 Task: Check the sale-to-list ratio of double pane windows in the last 3 years.
Action: Mouse moved to (866, 201)
Screenshot: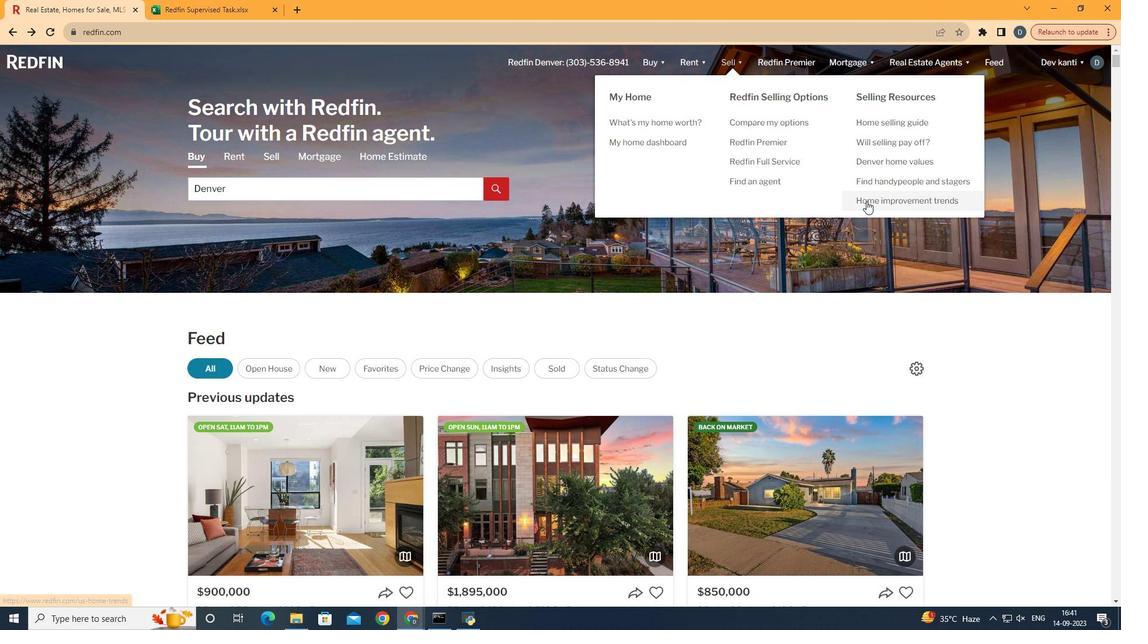 
Action: Mouse pressed left at (866, 201)
Screenshot: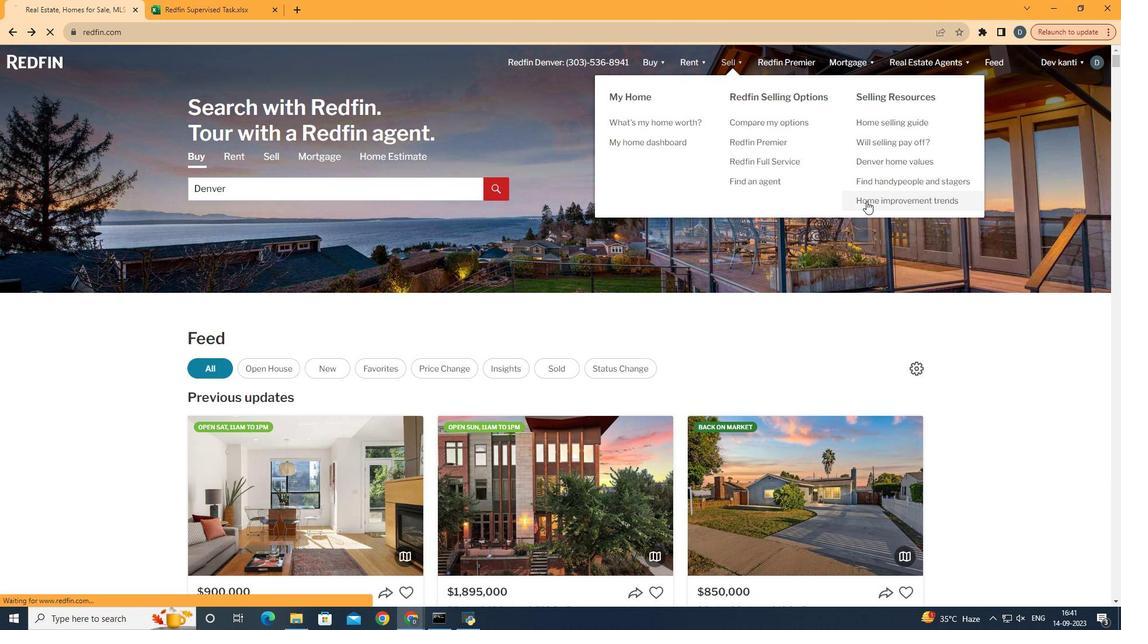 
Action: Mouse moved to (271, 226)
Screenshot: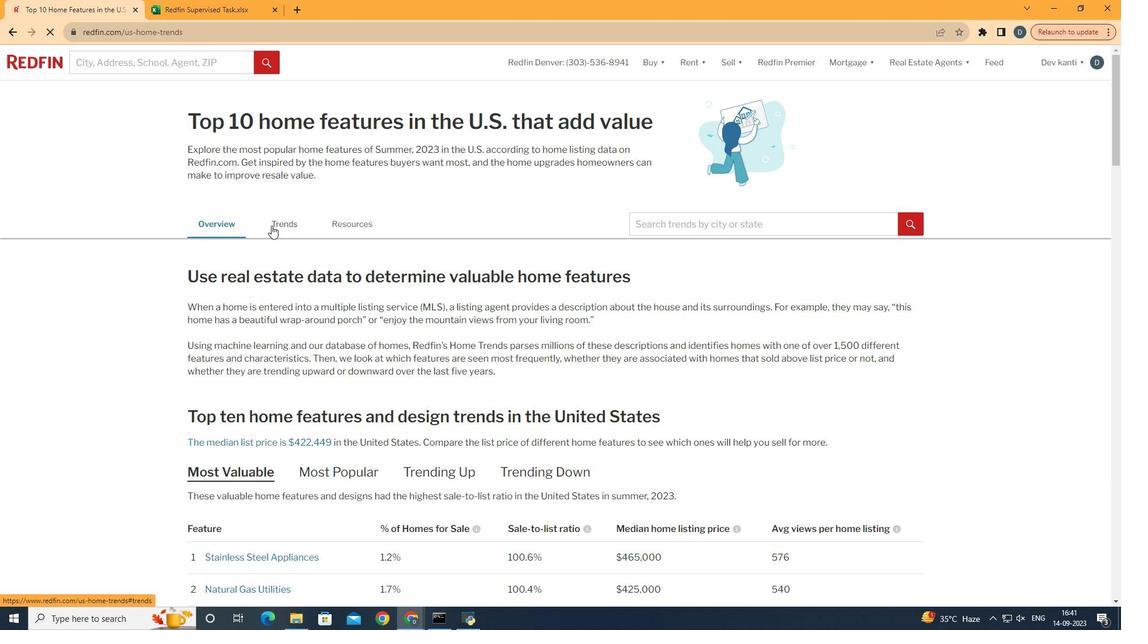 
Action: Mouse pressed left at (271, 226)
Screenshot: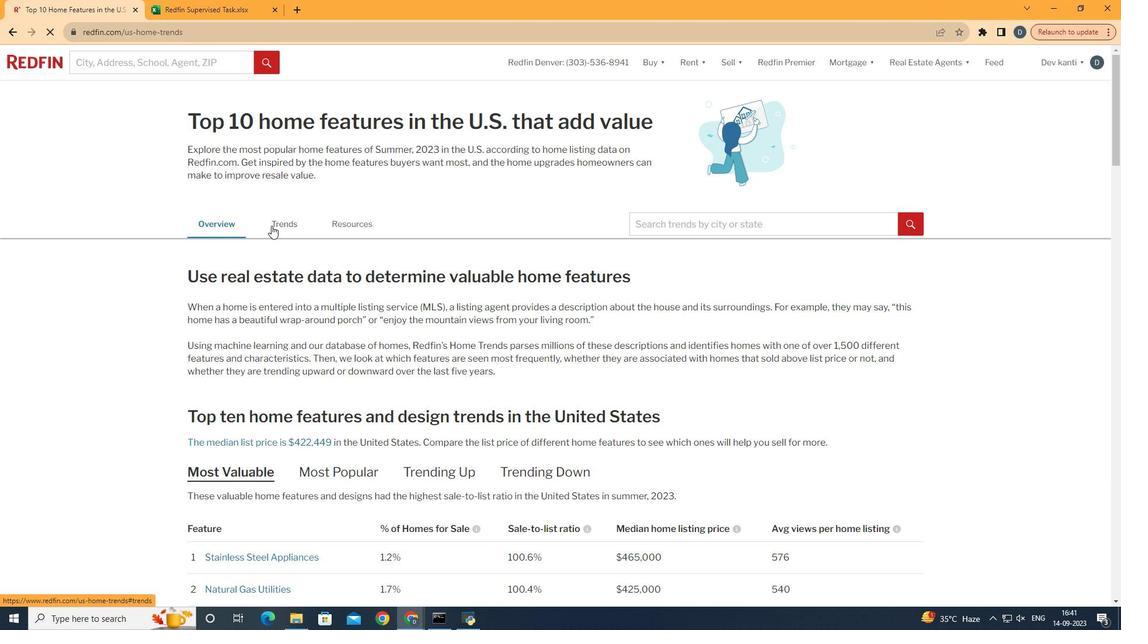 
Action: Mouse moved to (526, 350)
Screenshot: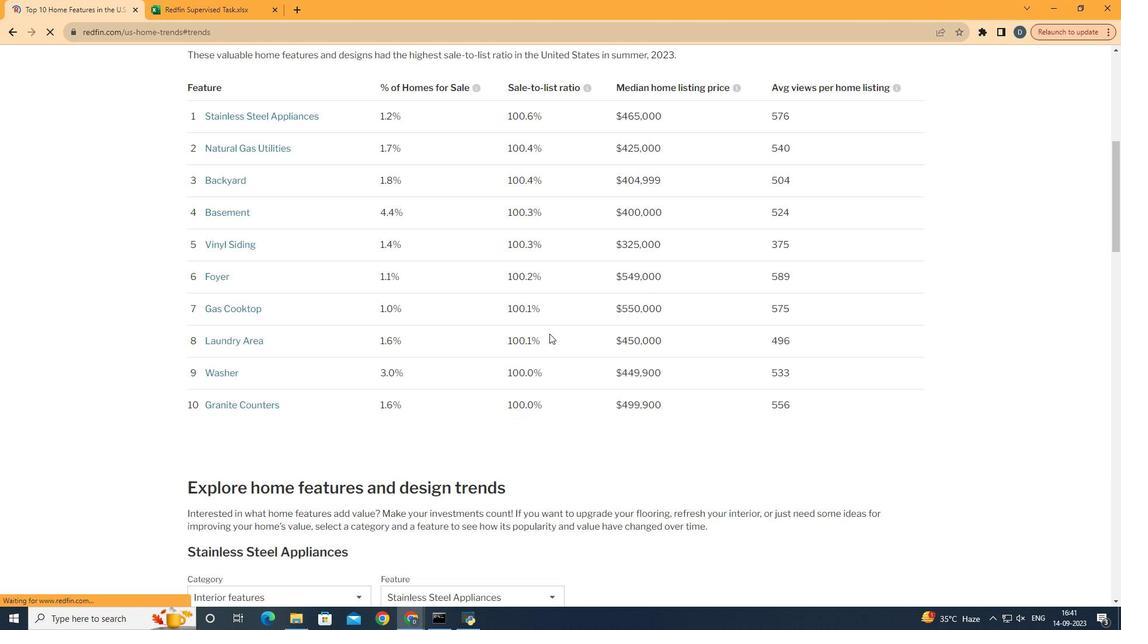 
Action: Mouse scrolled (526, 349) with delta (0, 0)
Screenshot: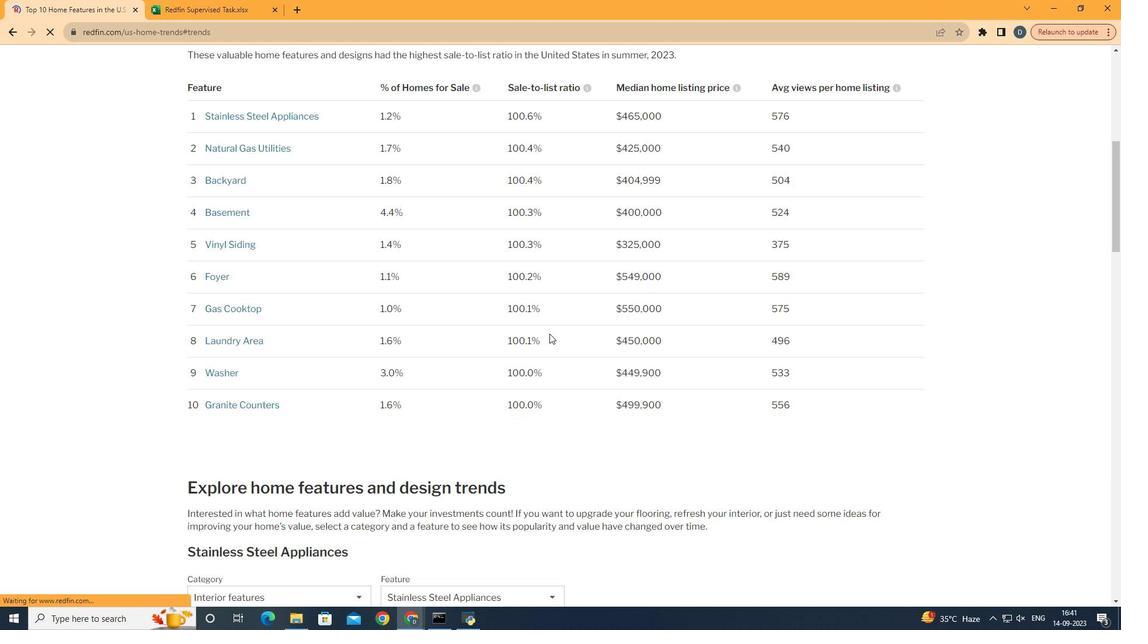 
Action: Mouse scrolled (526, 349) with delta (0, 0)
Screenshot: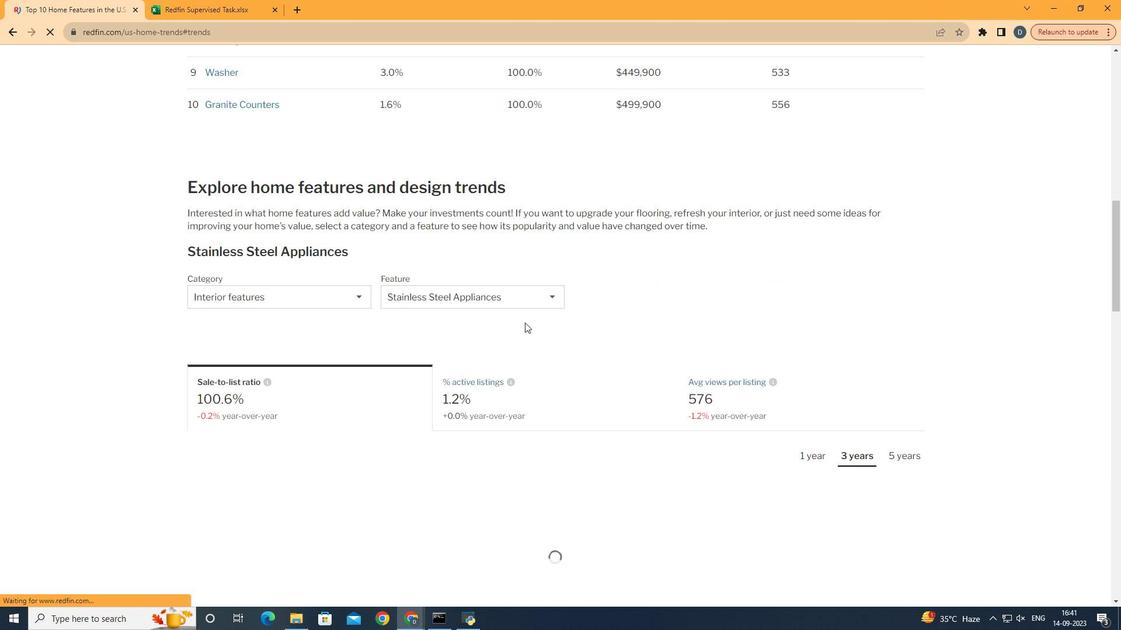 
Action: Mouse scrolled (526, 349) with delta (0, 0)
Screenshot: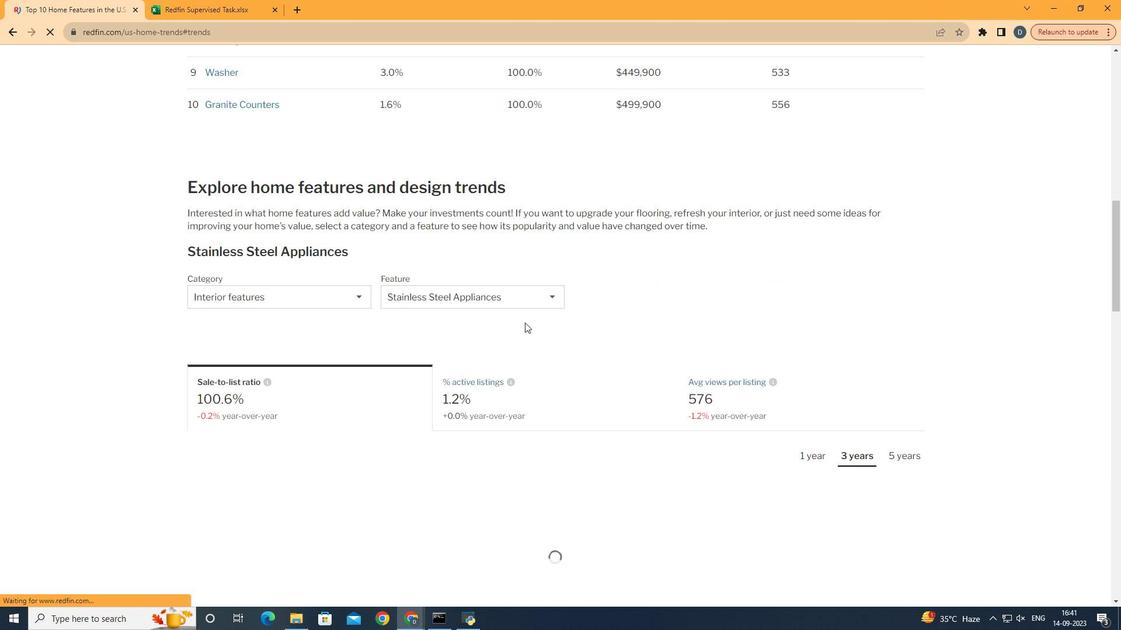 
Action: Mouse scrolled (526, 349) with delta (0, 0)
Screenshot: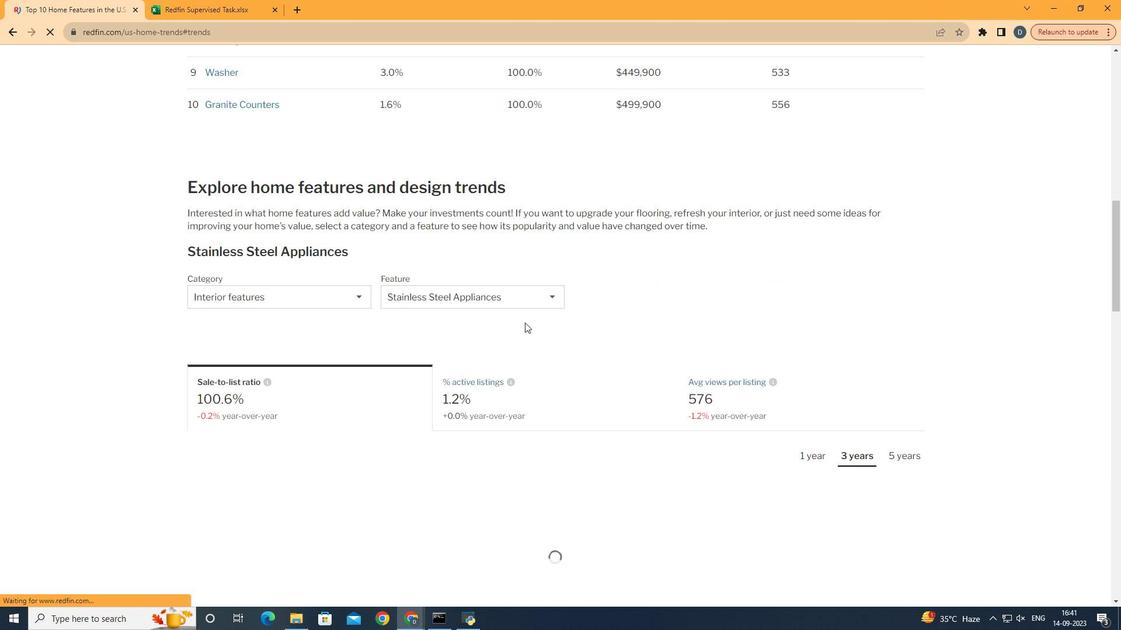 
Action: Mouse moved to (526, 349)
Screenshot: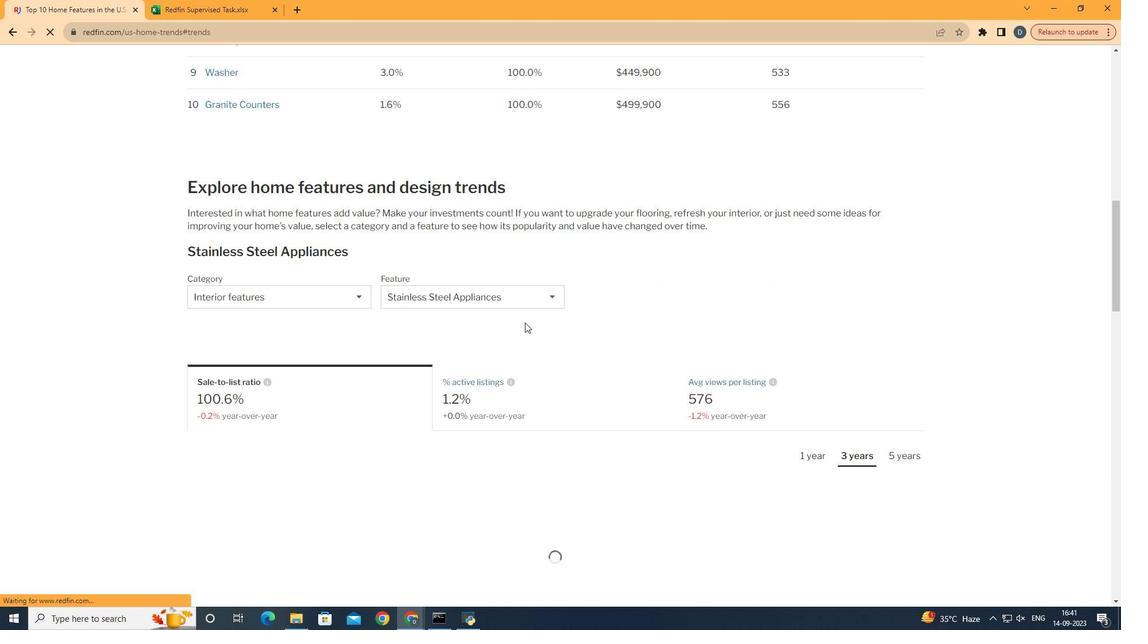 
Action: Mouse scrolled (526, 349) with delta (0, 0)
Screenshot: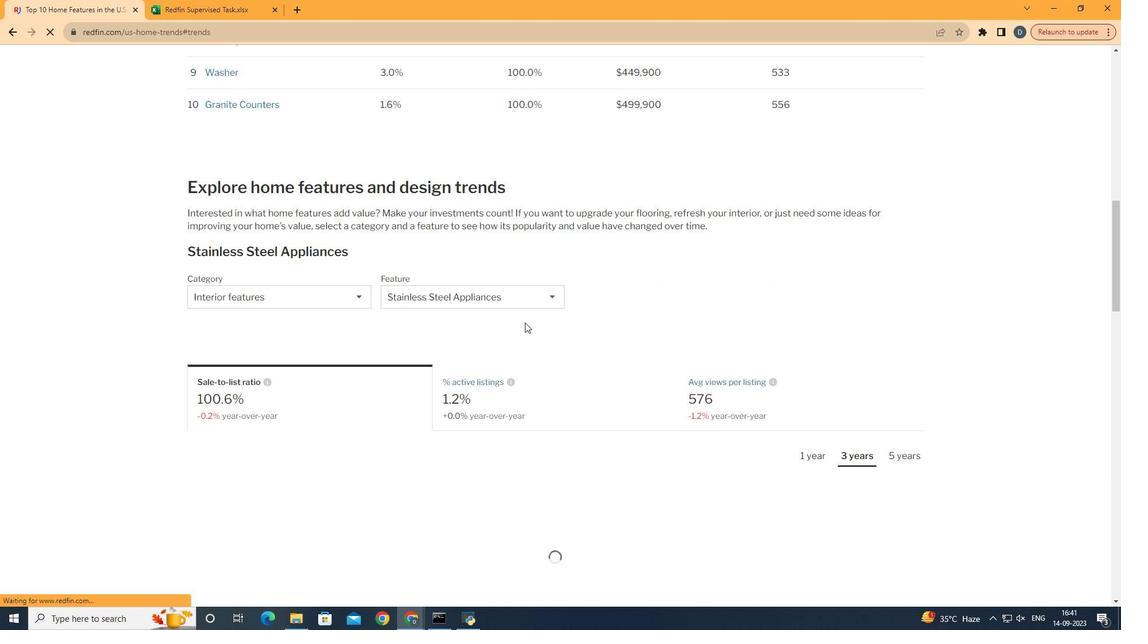 
Action: Mouse moved to (529, 345)
Screenshot: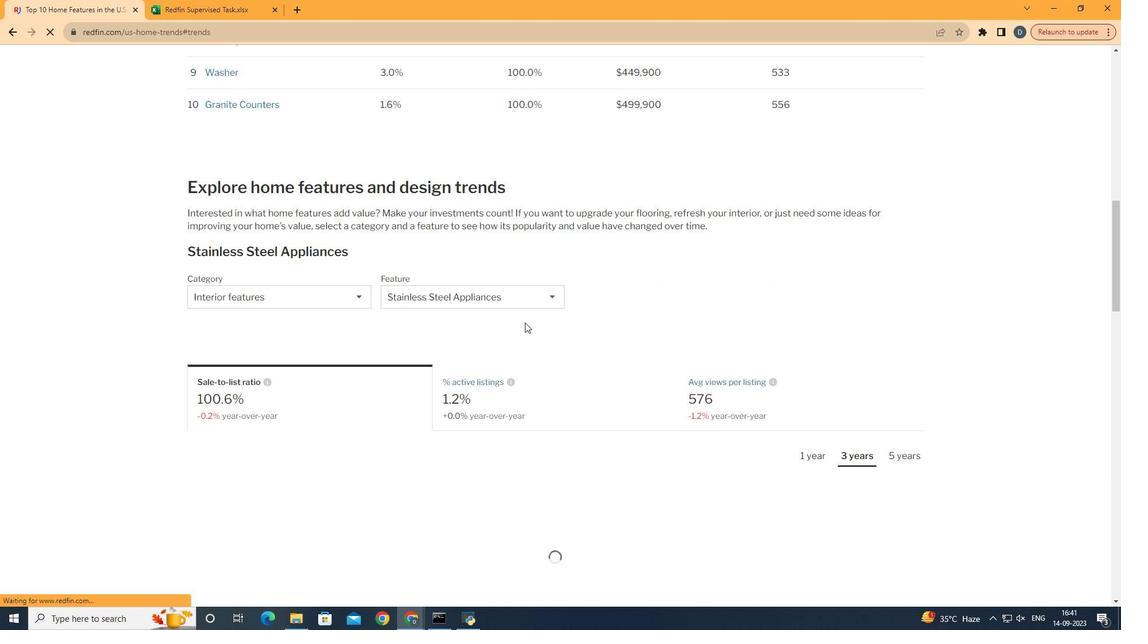 
Action: Mouse scrolled (529, 343) with delta (0, -1)
Screenshot: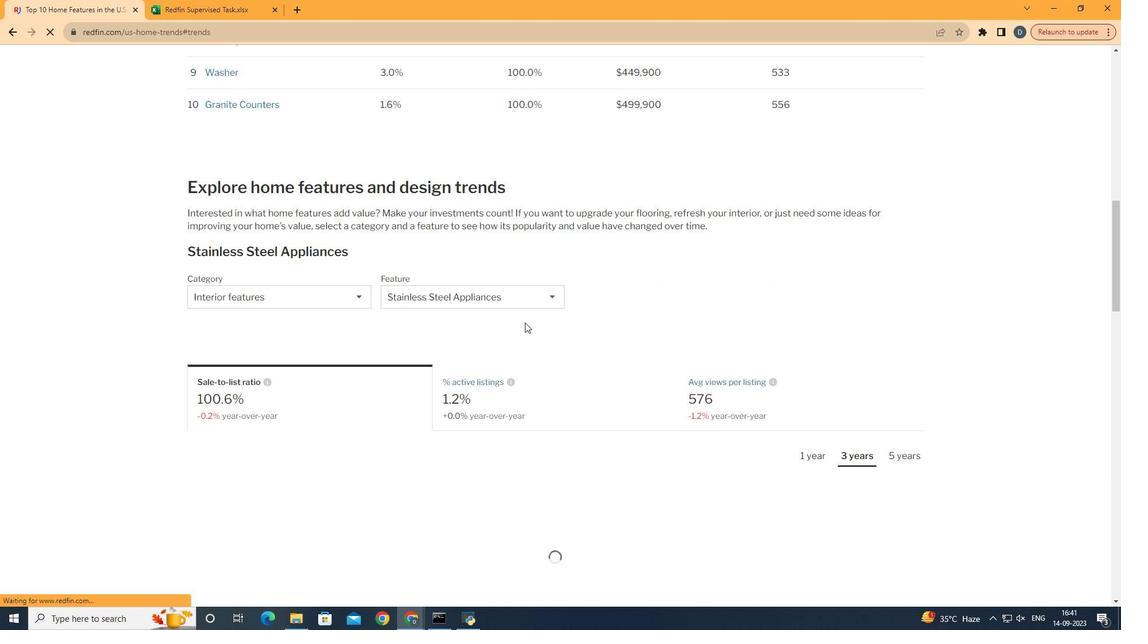 
Action: Mouse moved to (301, 308)
Screenshot: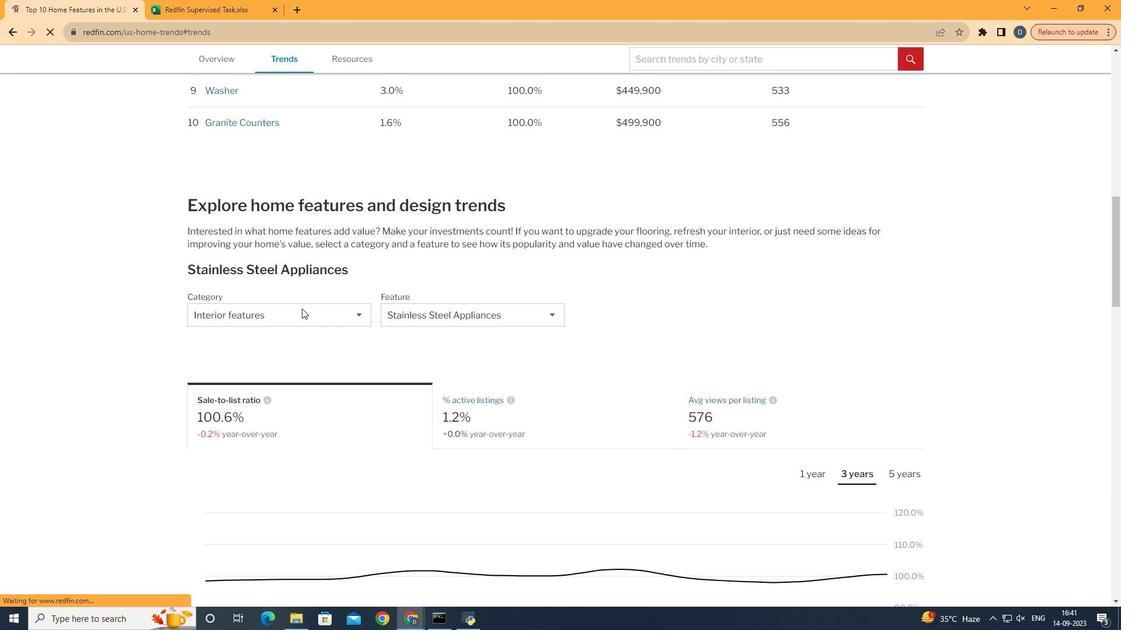 
Action: Mouse pressed left at (301, 308)
Screenshot: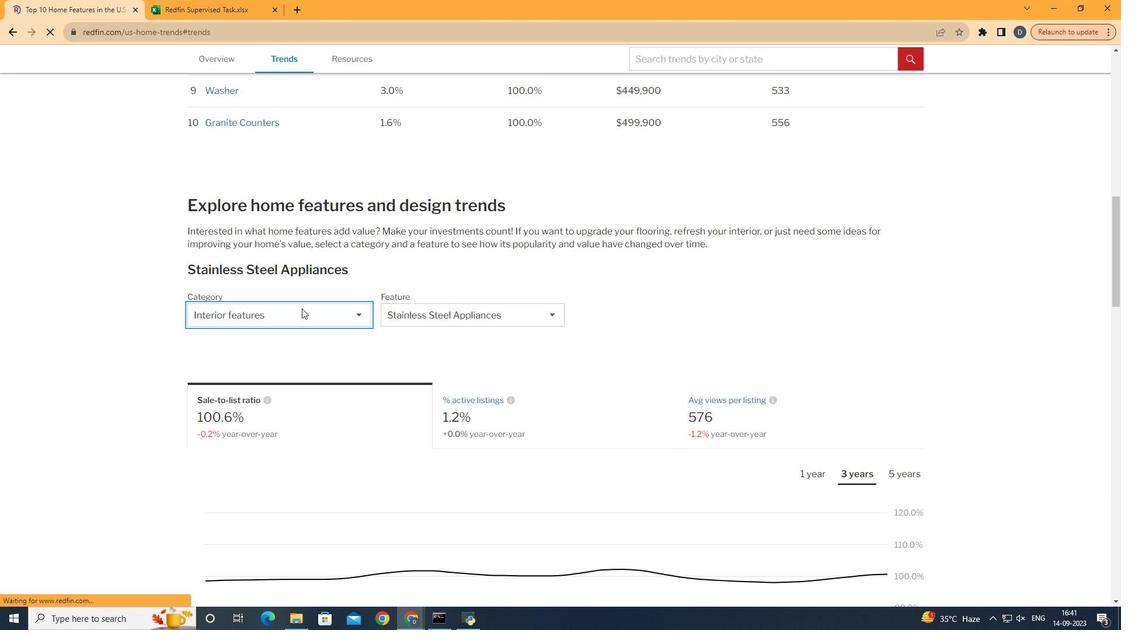 
Action: Mouse moved to (301, 309)
Screenshot: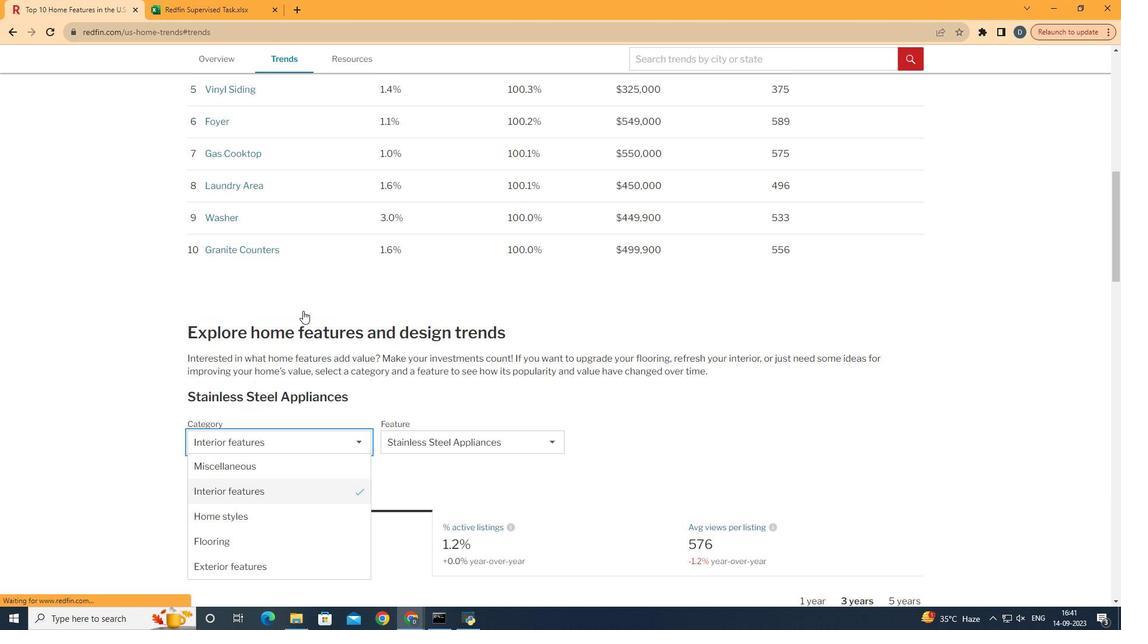 
Action: Mouse scrolled (301, 308) with delta (0, 0)
Screenshot: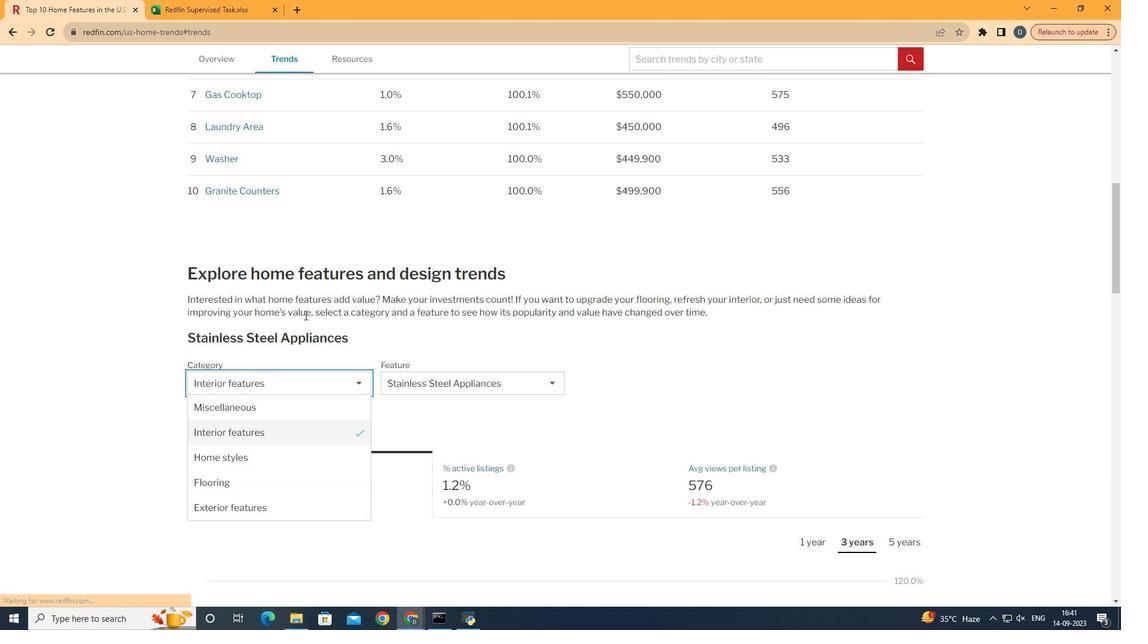 
Action: Mouse moved to (304, 313)
Screenshot: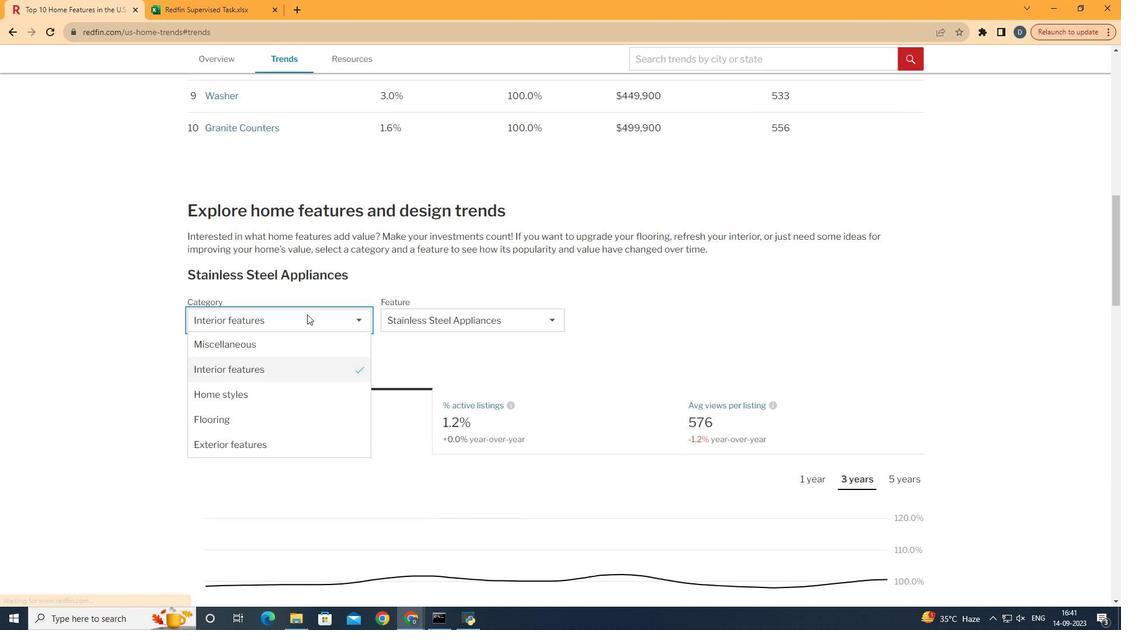 
Action: Mouse scrolled (304, 313) with delta (0, 0)
Screenshot: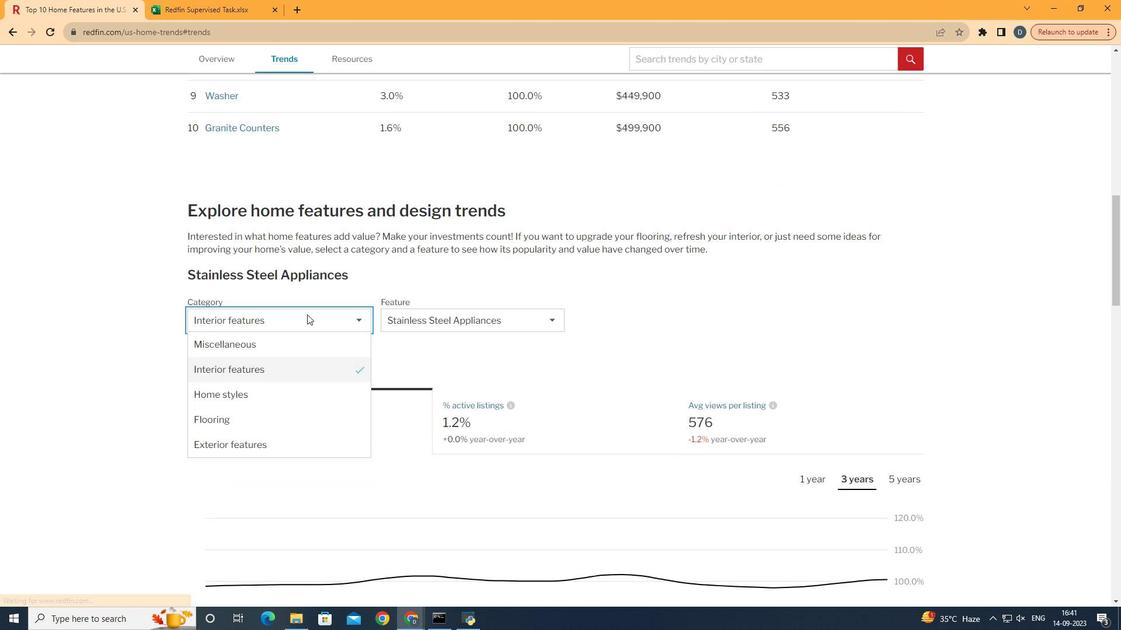 
Action: Mouse moved to (304, 314)
Screenshot: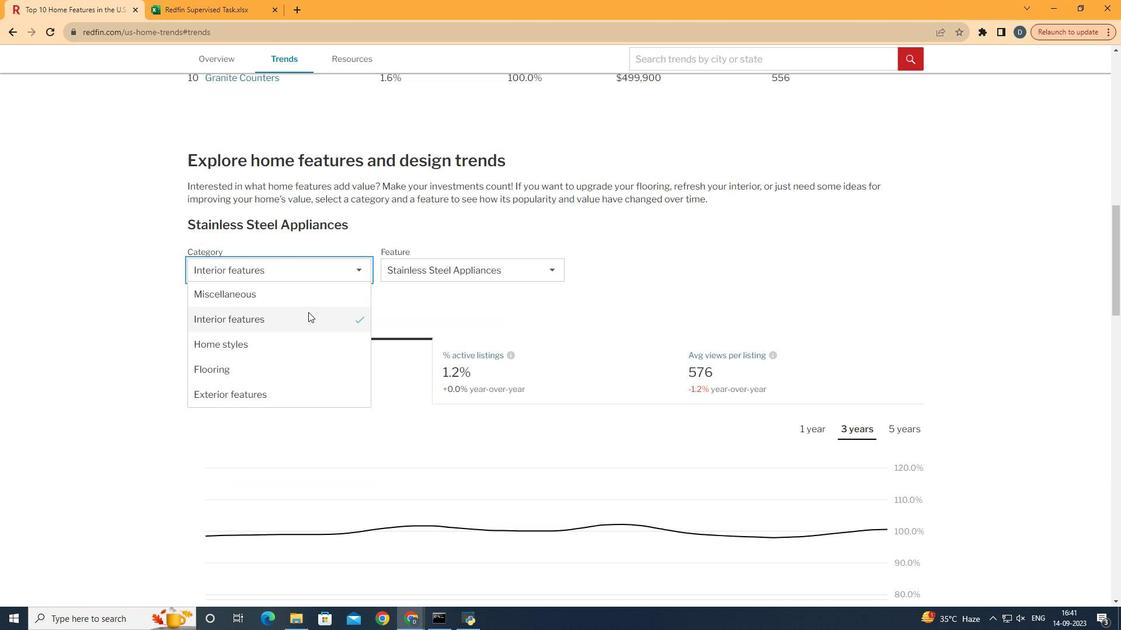 
Action: Mouse scrolled (304, 314) with delta (0, 0)
Screenshot: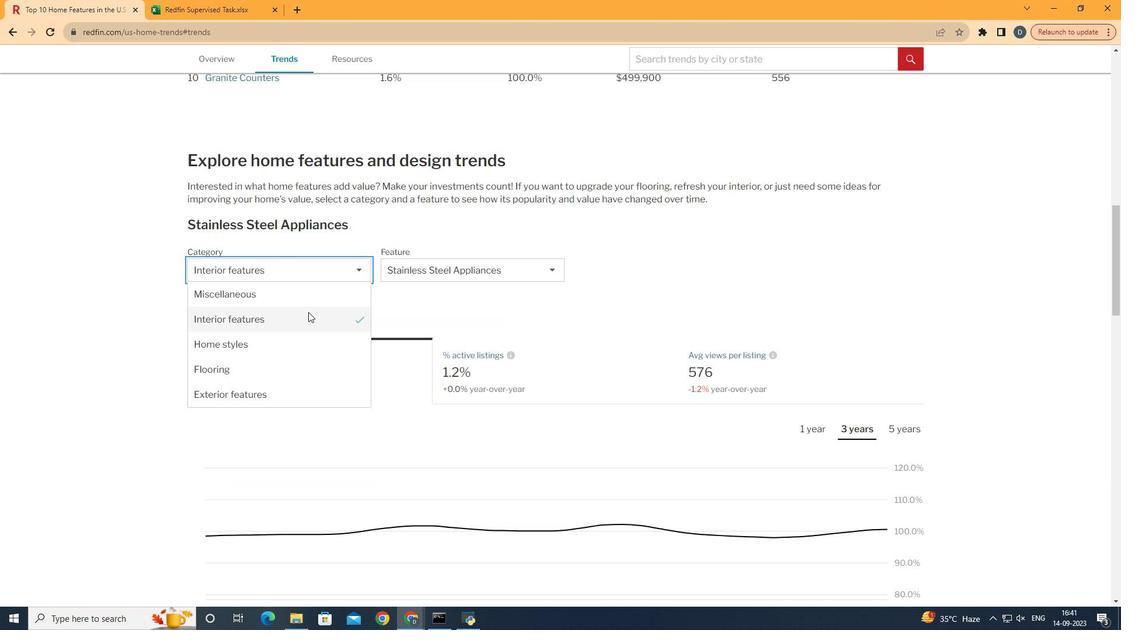 
Action: Mouse moved to (308, 312)
Screenshot: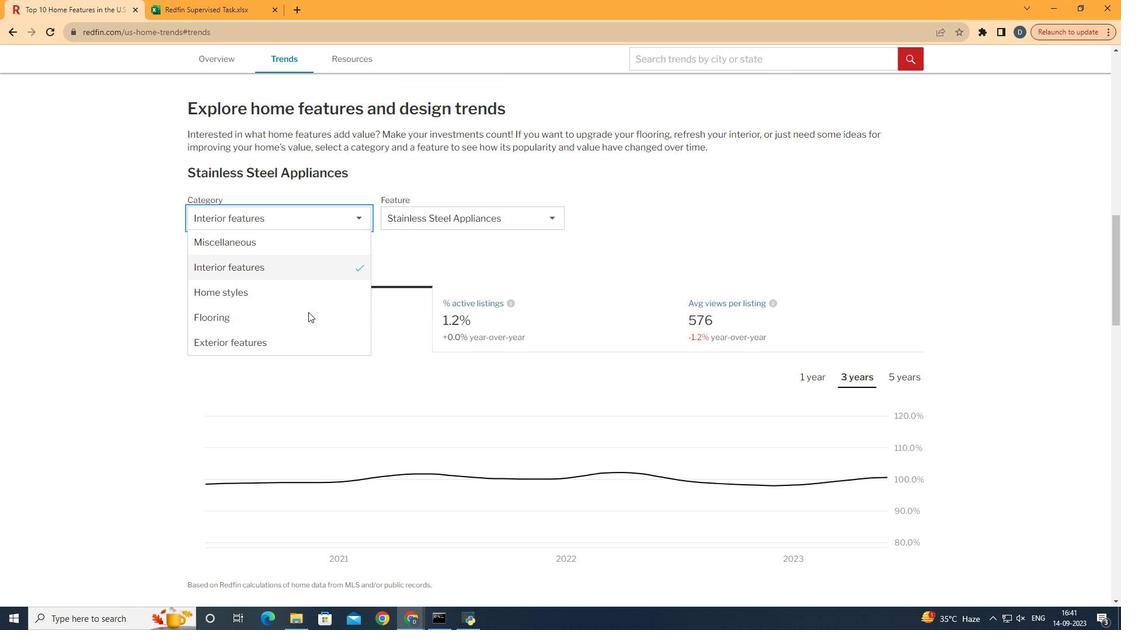 
Action: Mouse scrolled (308, 311) with delta (0, 0)
Screenshot: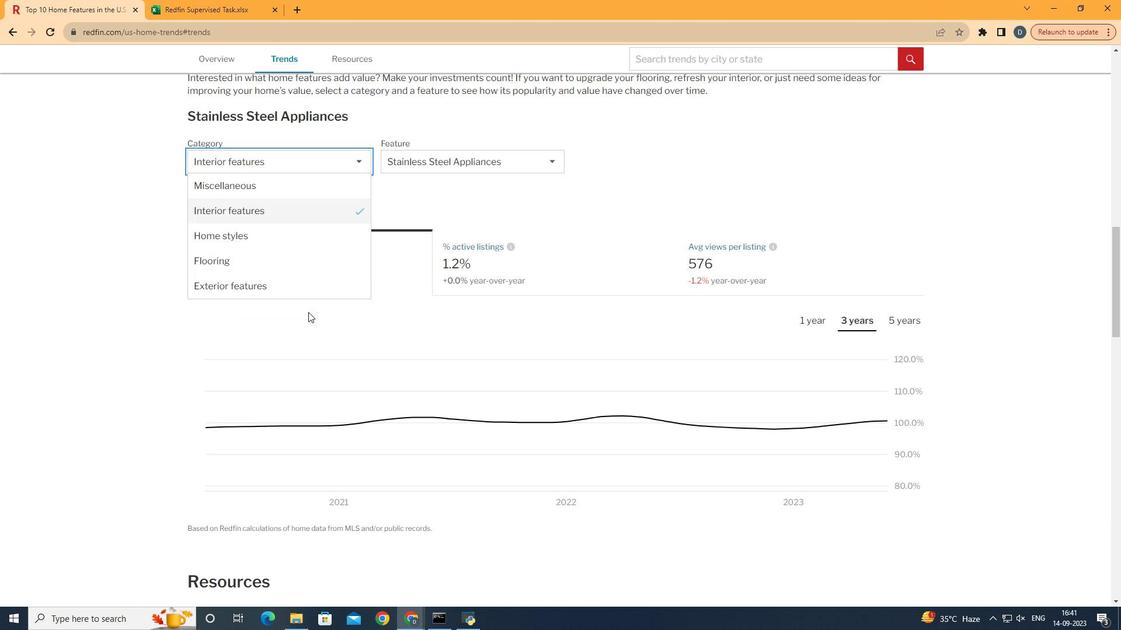 
Action: Mouse scrolled (308, 311) with delta (0, 0)
Screenshot: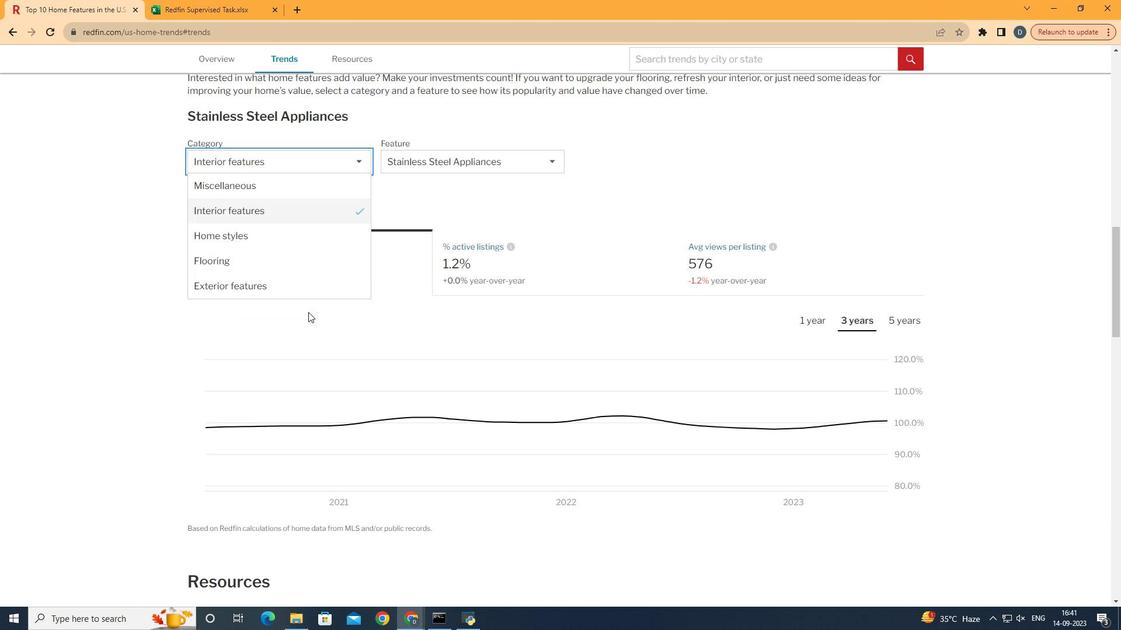 
Action: Mouse moved to (304, 264)
Screenshot: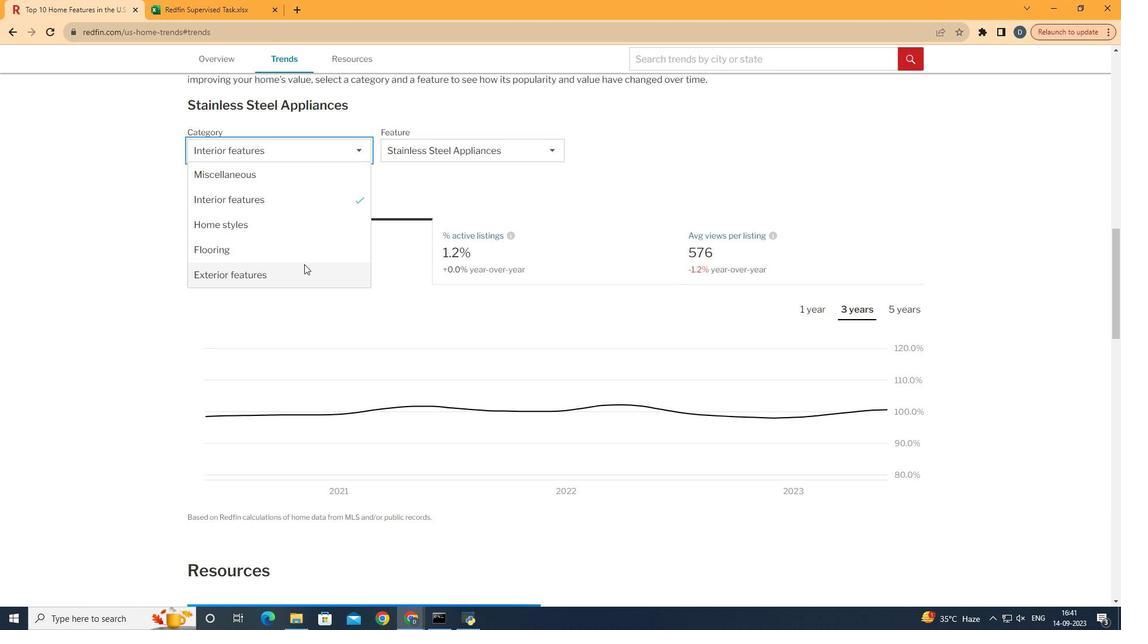 
Action: Mouse pressed left at (304, 264)
Screenshot: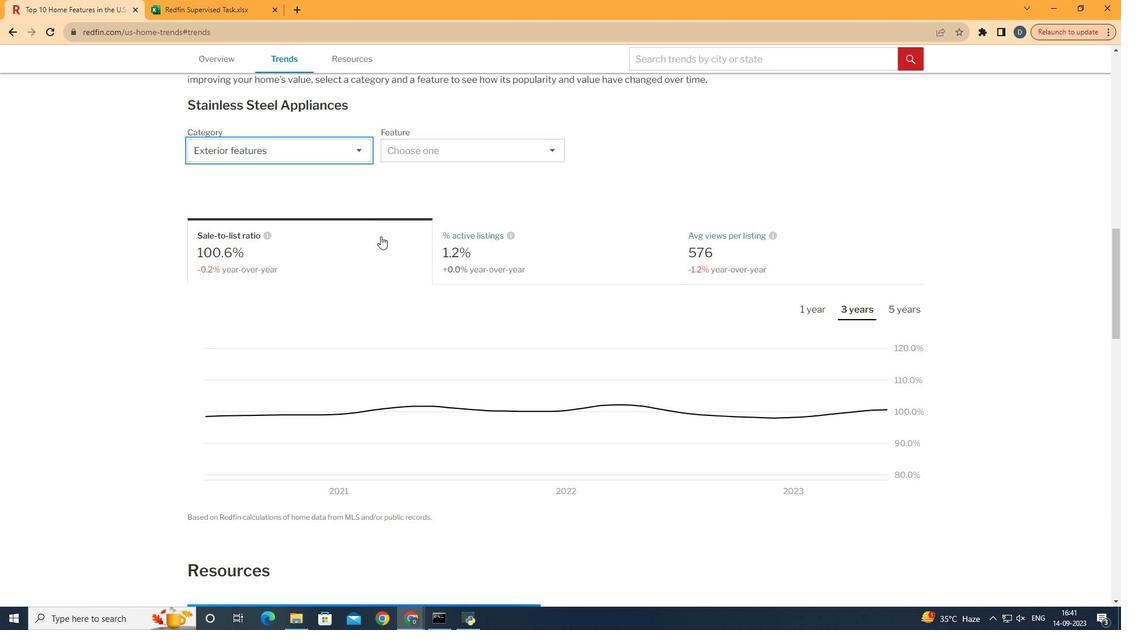 
Action: Mouse moved to (487, 155)
Screenshot: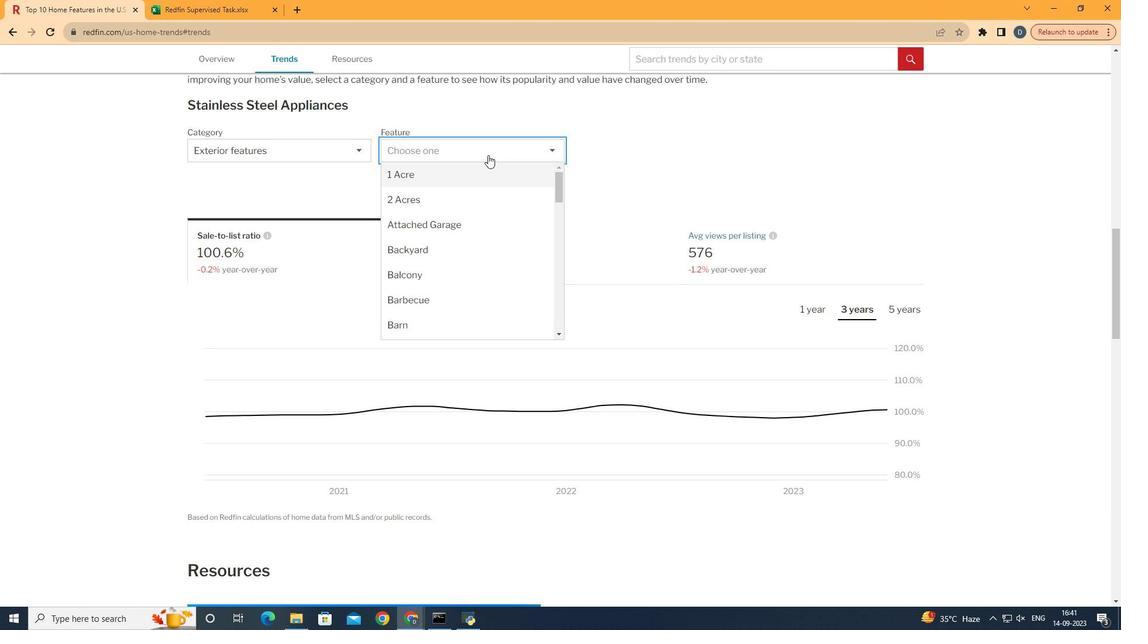 
Action: Mouse pressed left at (487, 155)
Screenshot: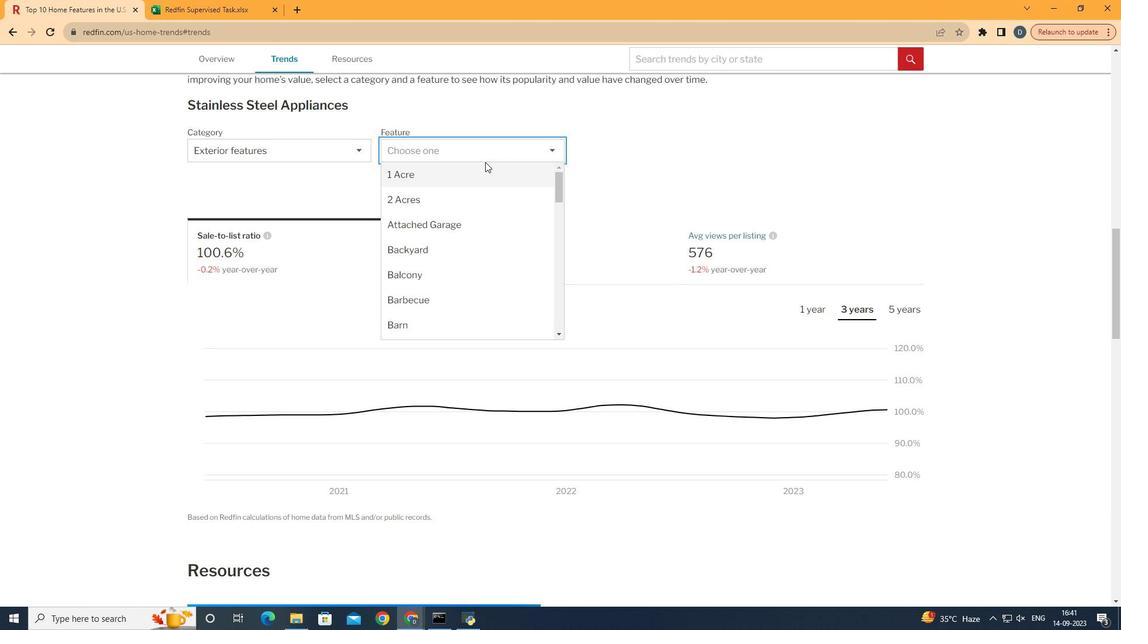 
Action: Mouse moved to (455, 329)
Screenshot: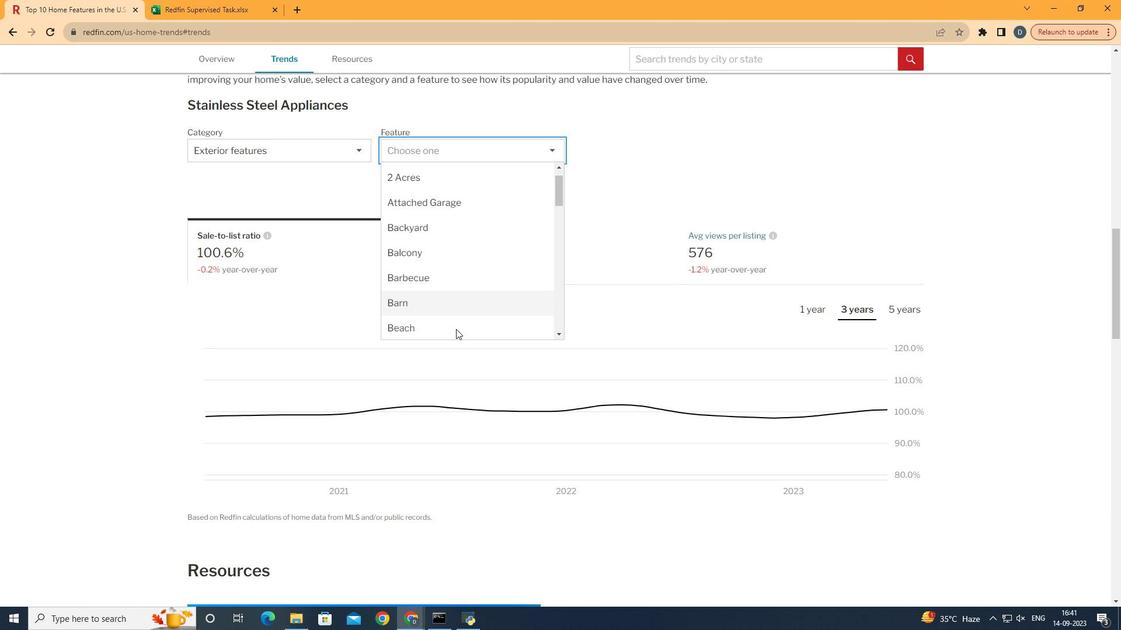 
Action: Mouse scrolled (455, 329) with delta (0, 0)
Screenshot: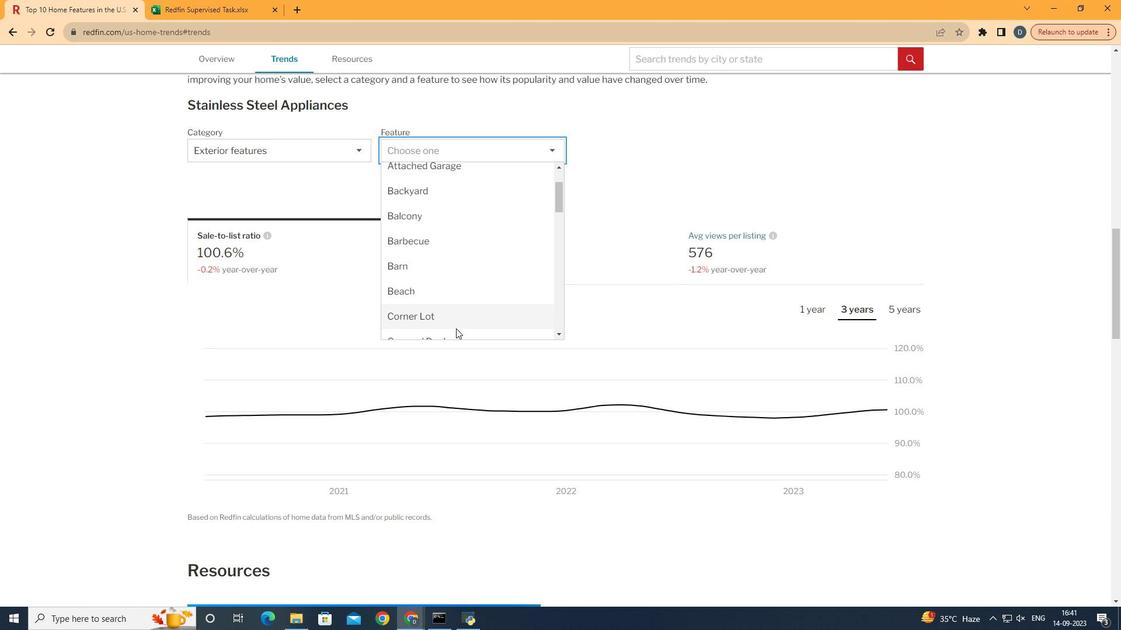
Action: Mouse moved to (456, 329)
Screenshot: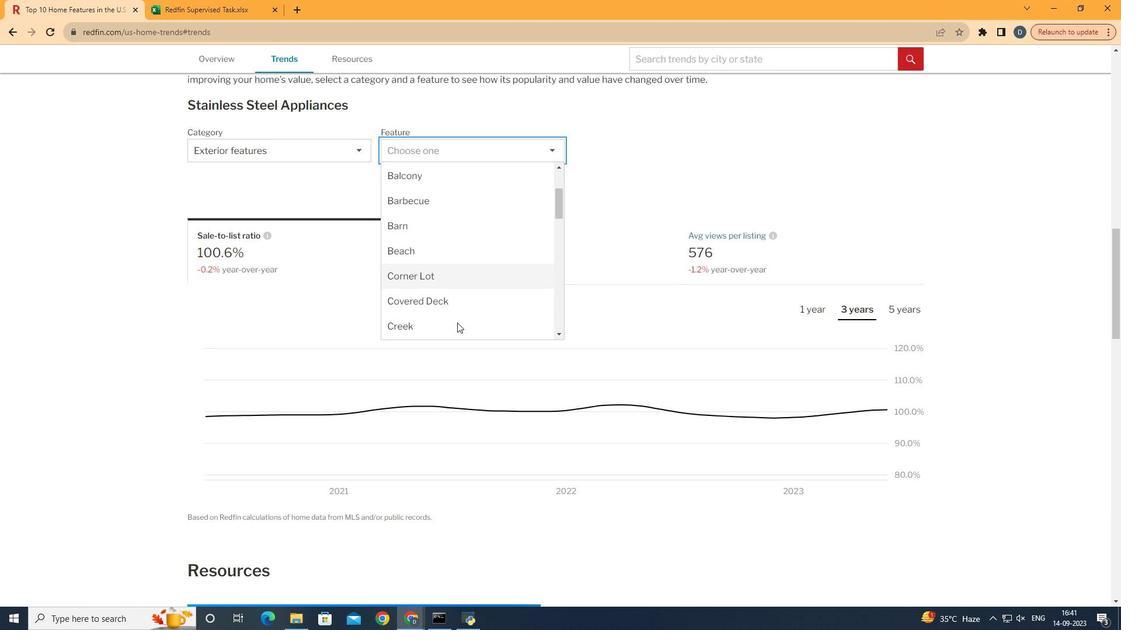 
Action: Mouse scrolled (456, 329) with delta (0, 0)
Screenshot: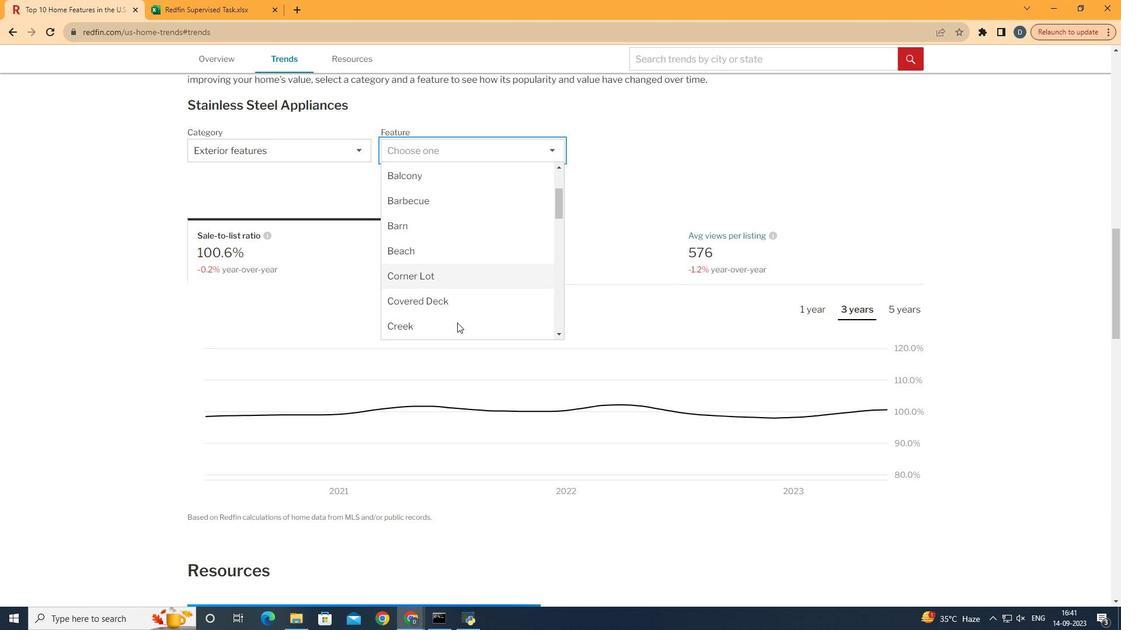 
Action: Mouse moved to (453, 311)
Screenshot: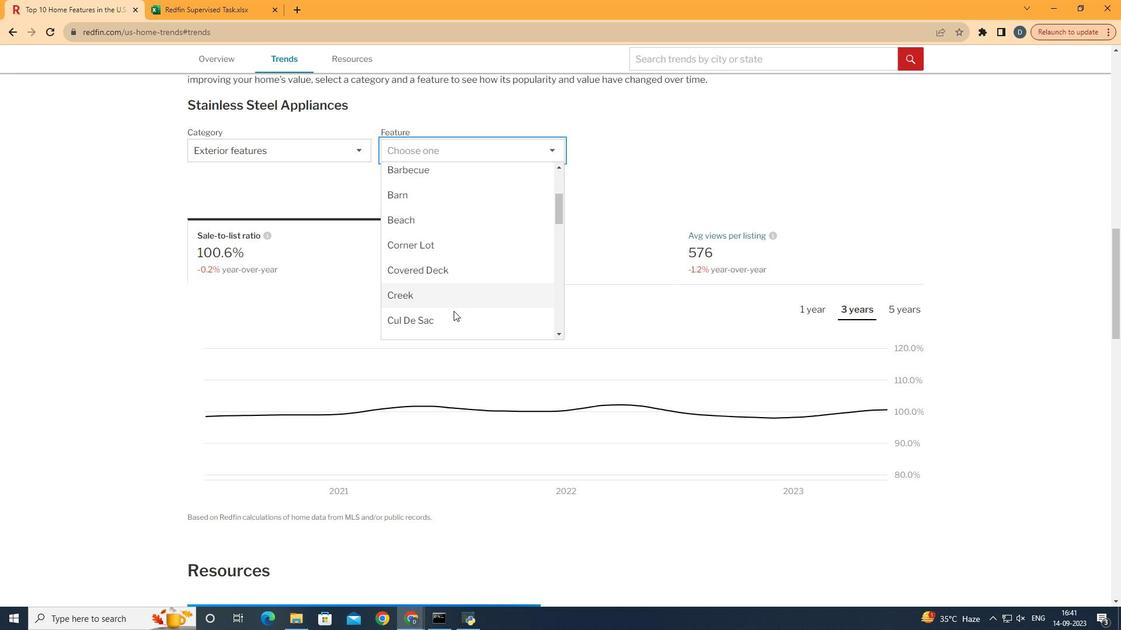 
Action: Mouse scrolled (453, 310) with delta (0, 0)
Screenshot: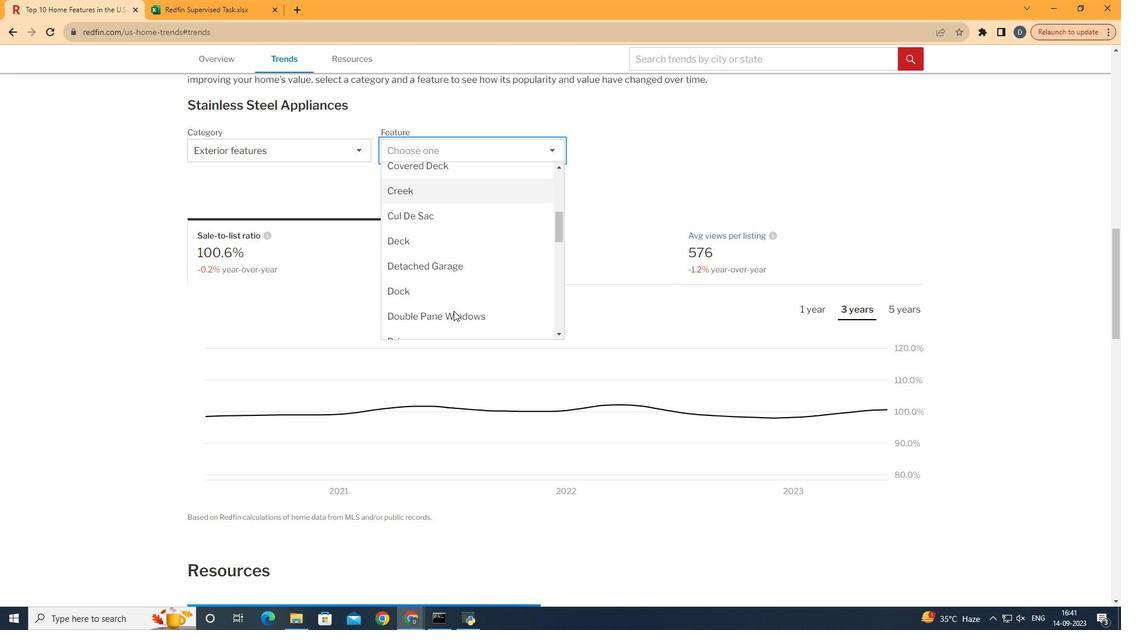 
Action: Mouse scrolled (453, 310) with delta (0, 0)
Screenshot: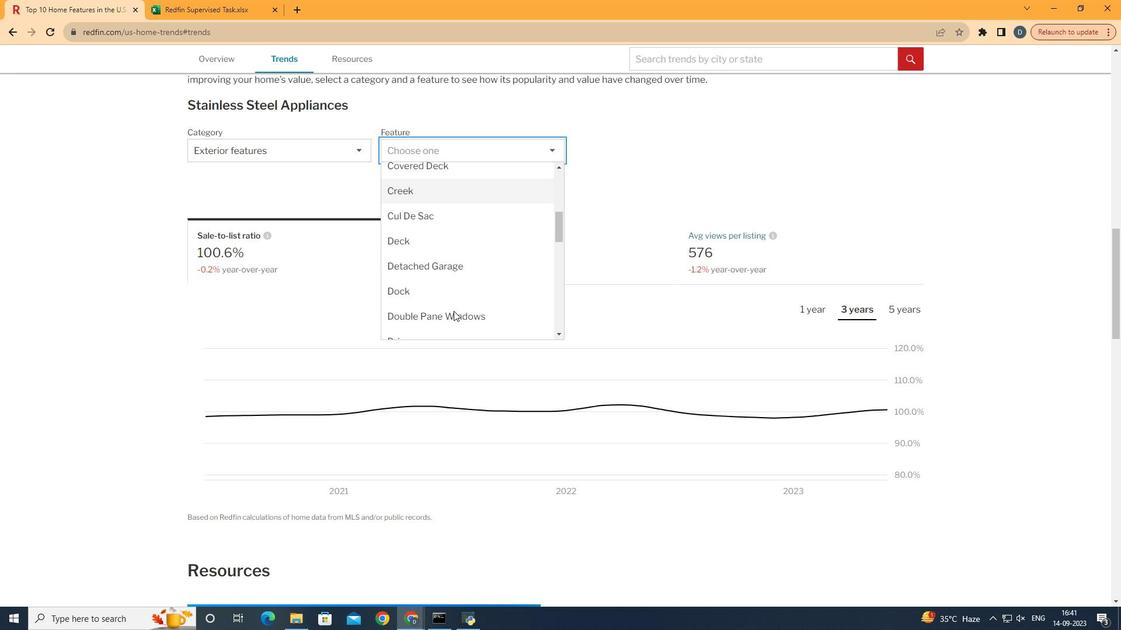 
Action: Mouse moved to (456, 309)
Screenshot: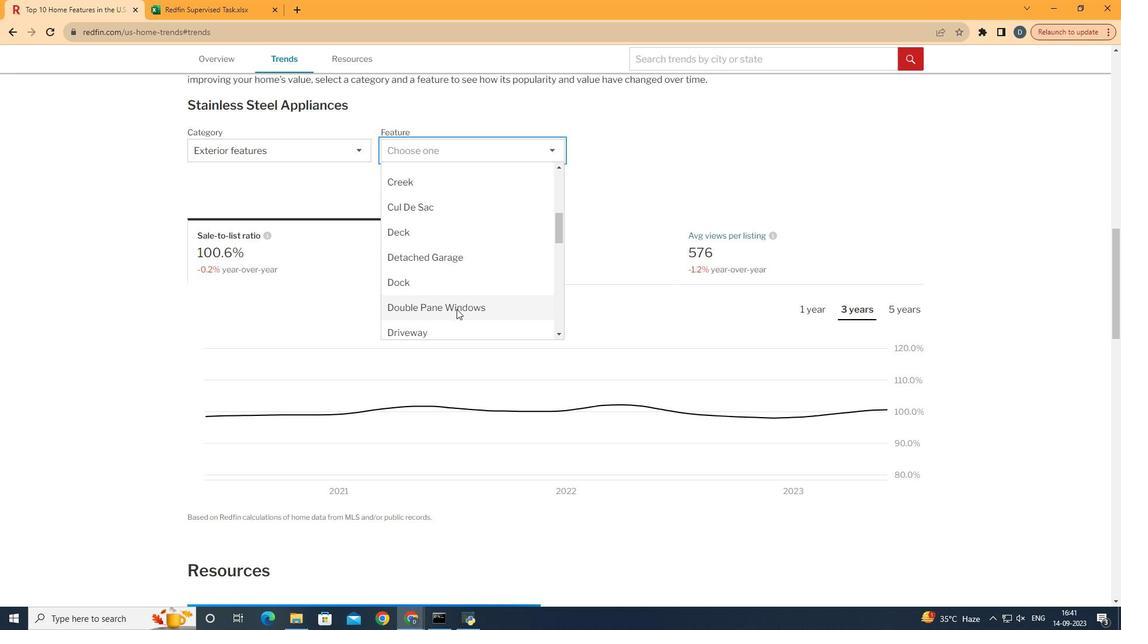 
Action: Mouse pressed left at (456, 309)
Screenshot: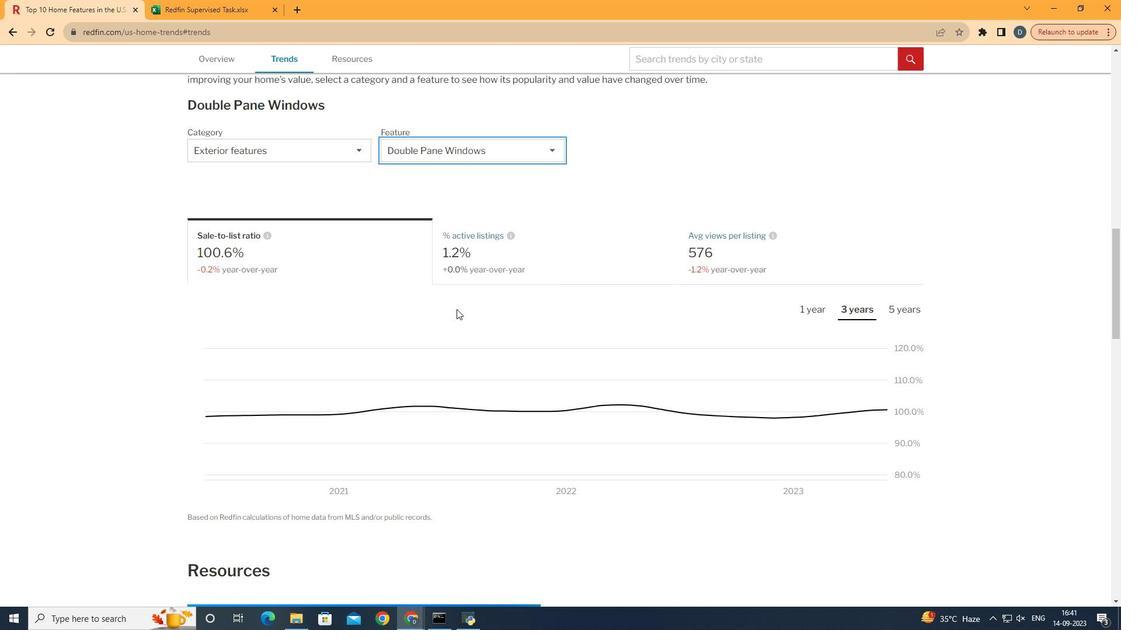 
Action: Mouse moved to (863, 312)
Screenshot: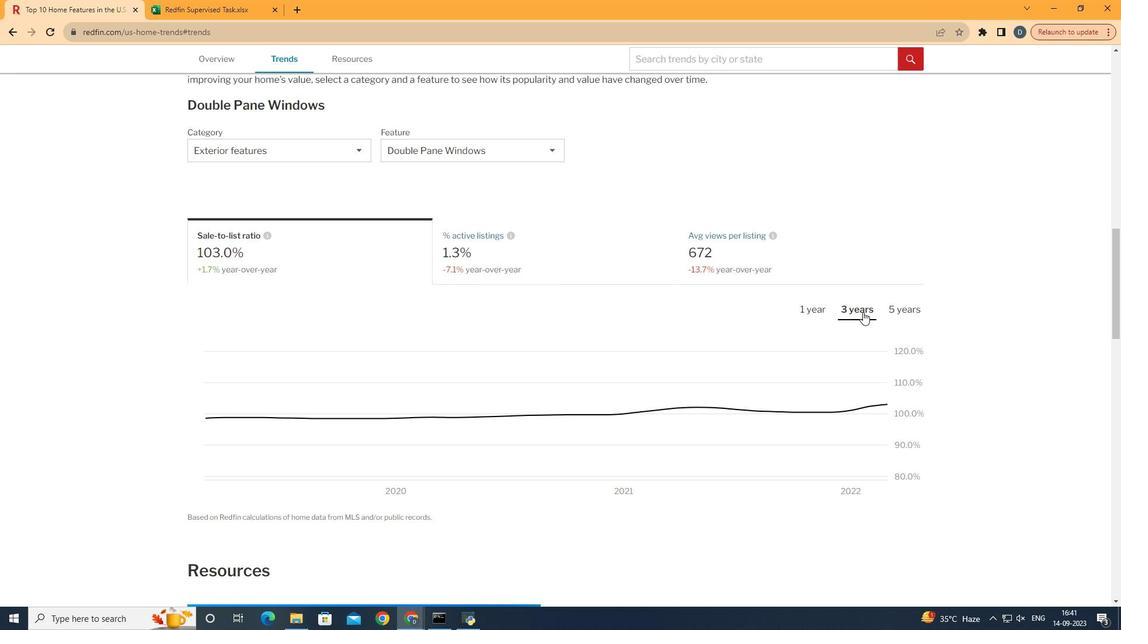 
Action: Mouse pressed left at (863, 312)
Screenshot: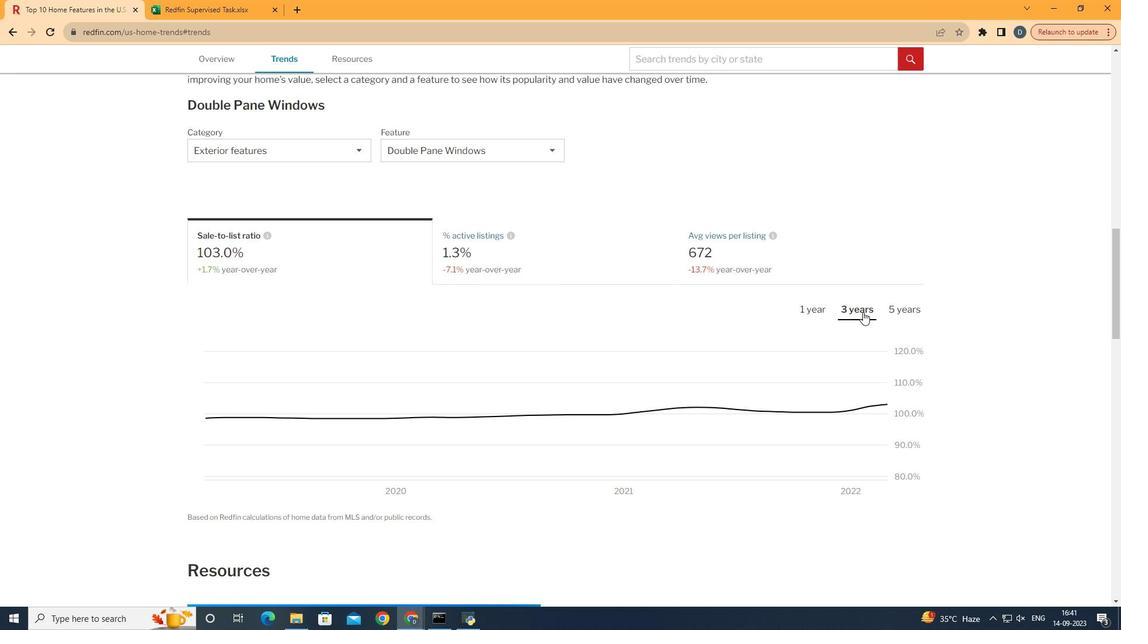 
